 Task: Edit the buffer time to 10 minutes after the event.
Action: Mouse moved to (560, 334)
Screenshot: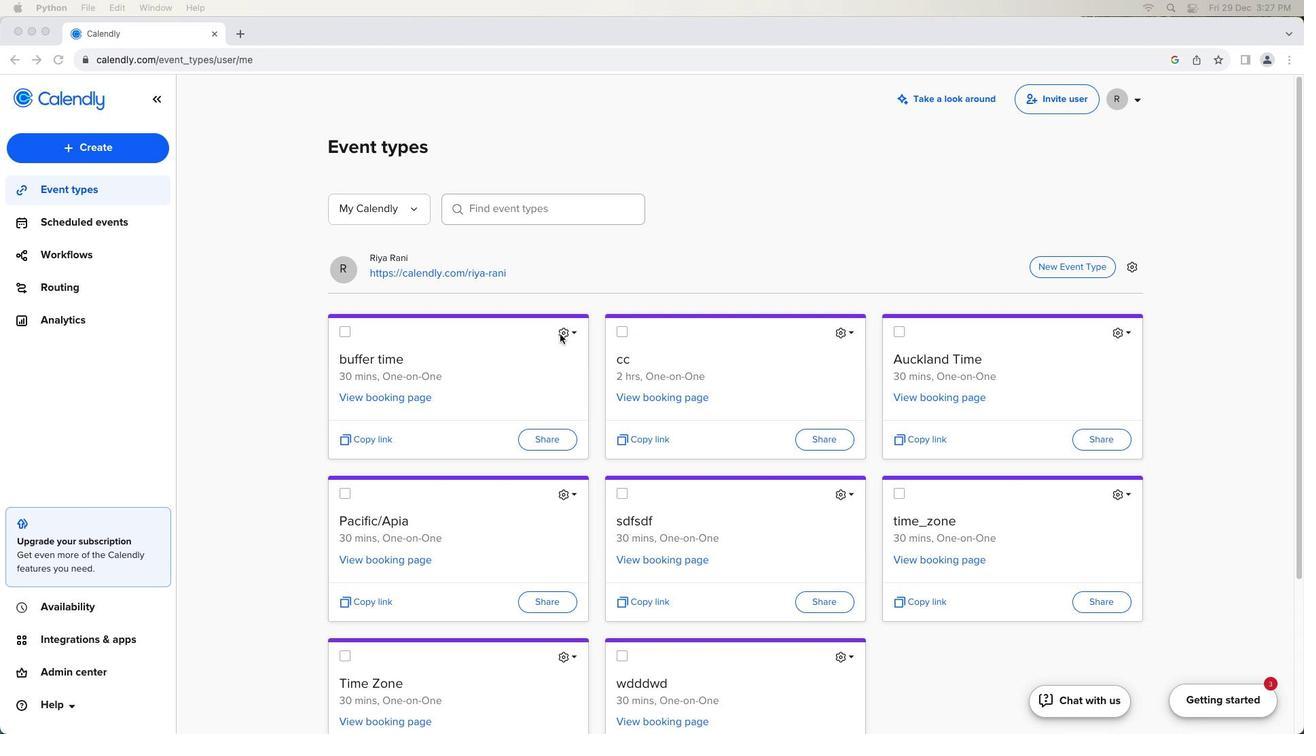 
Action: Mouse pressed left at (560, 334)
Screenshot: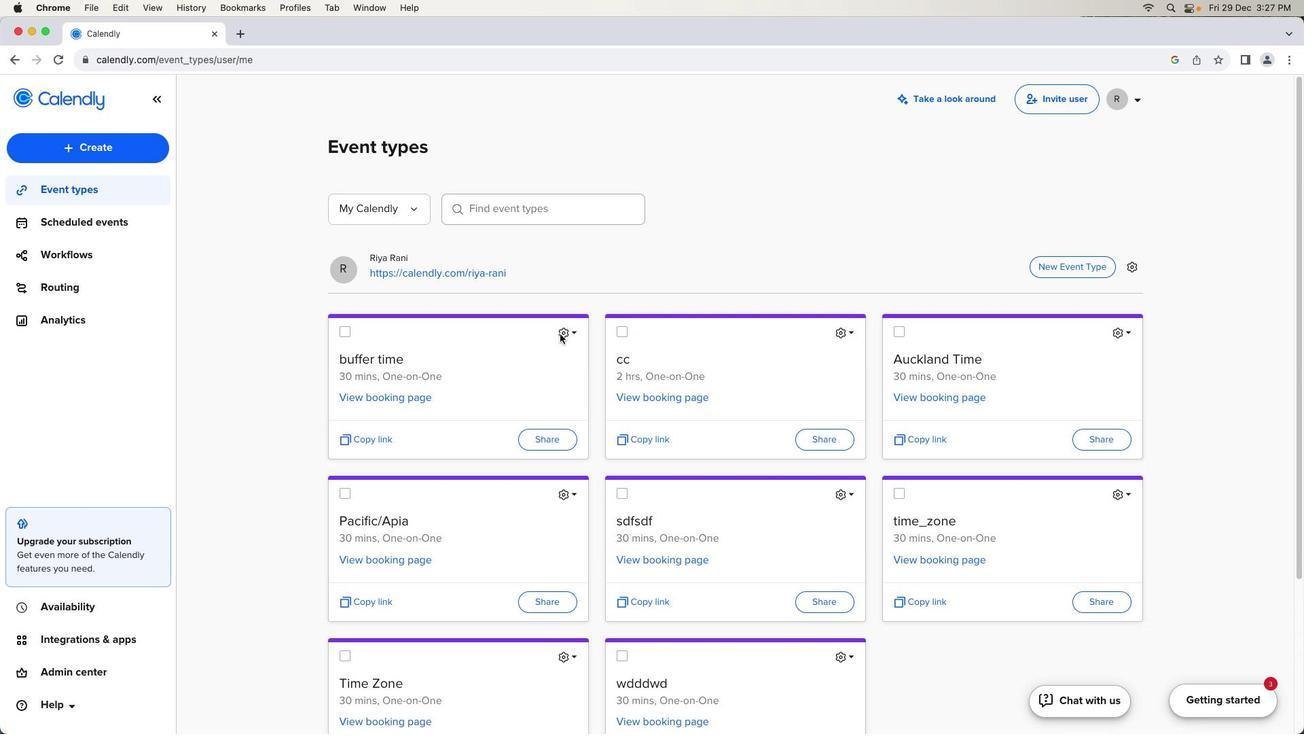 
Action: Mouse moved to (562, 333)
Screenshot: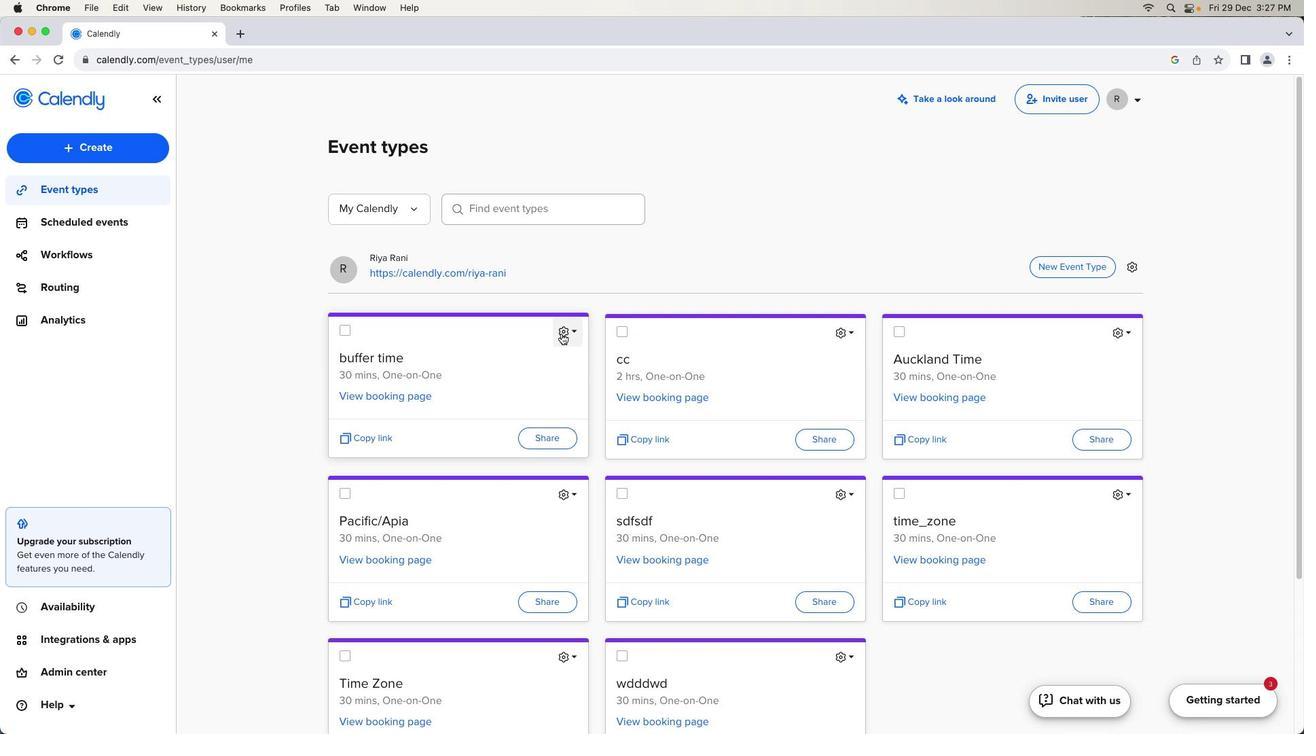 
Action: Mouse pressed left at (562, 333)
Screenshot: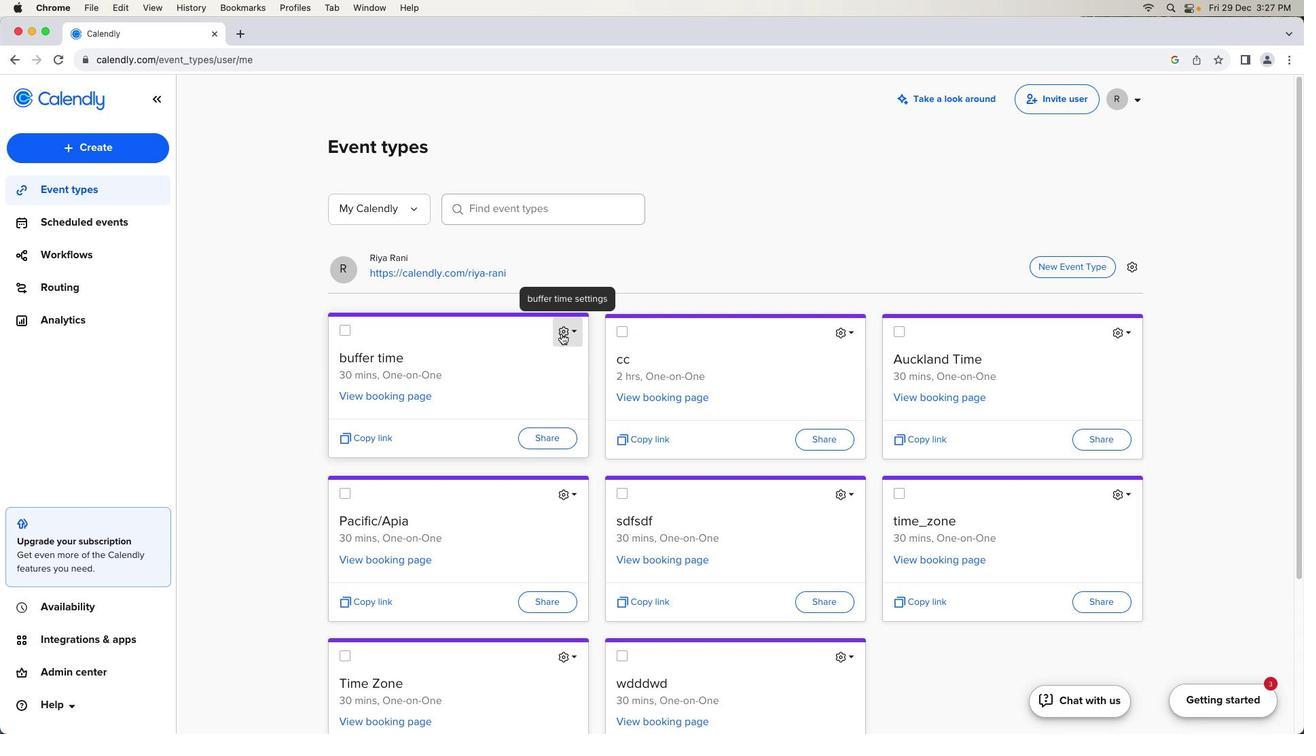 
Action: Mouse moved to (507, 367)
Screenshot: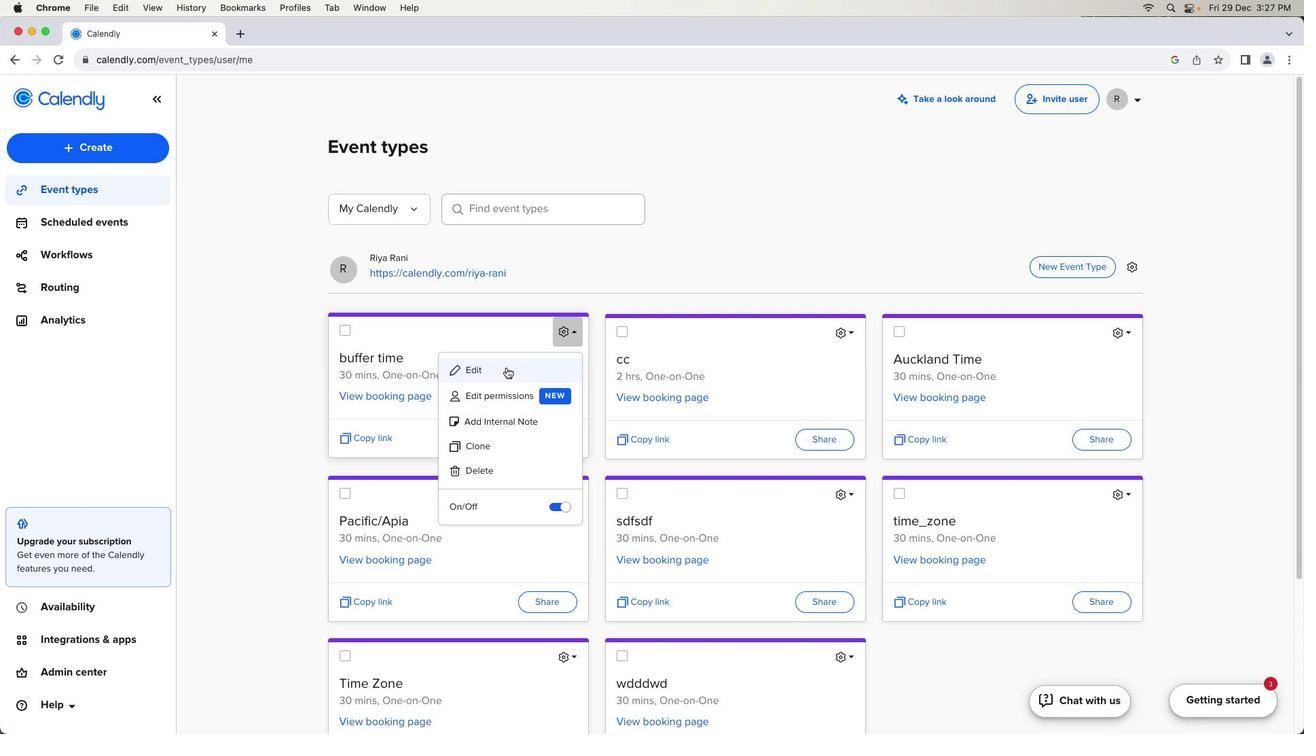 
Action: Mouse pressed left at (507, 367)
Screenshot: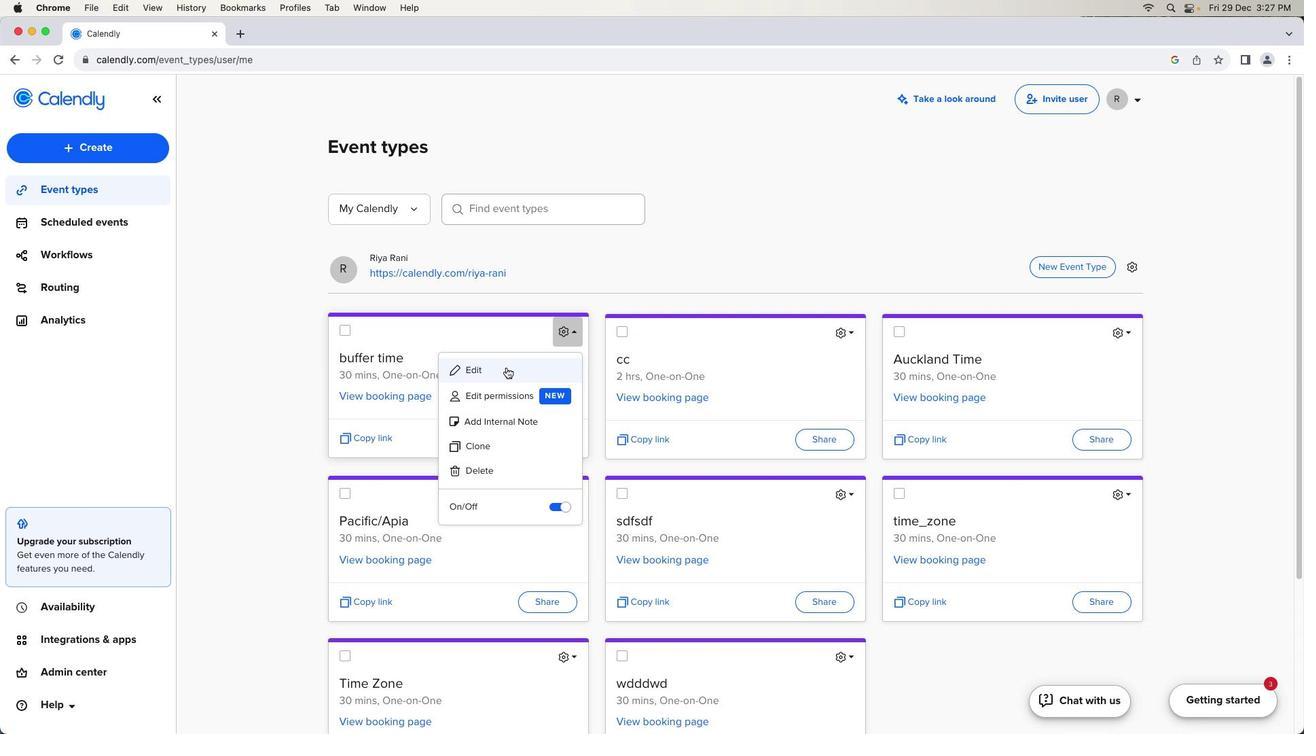 
Action: Mouse moved to (200, 413)
Screenshot: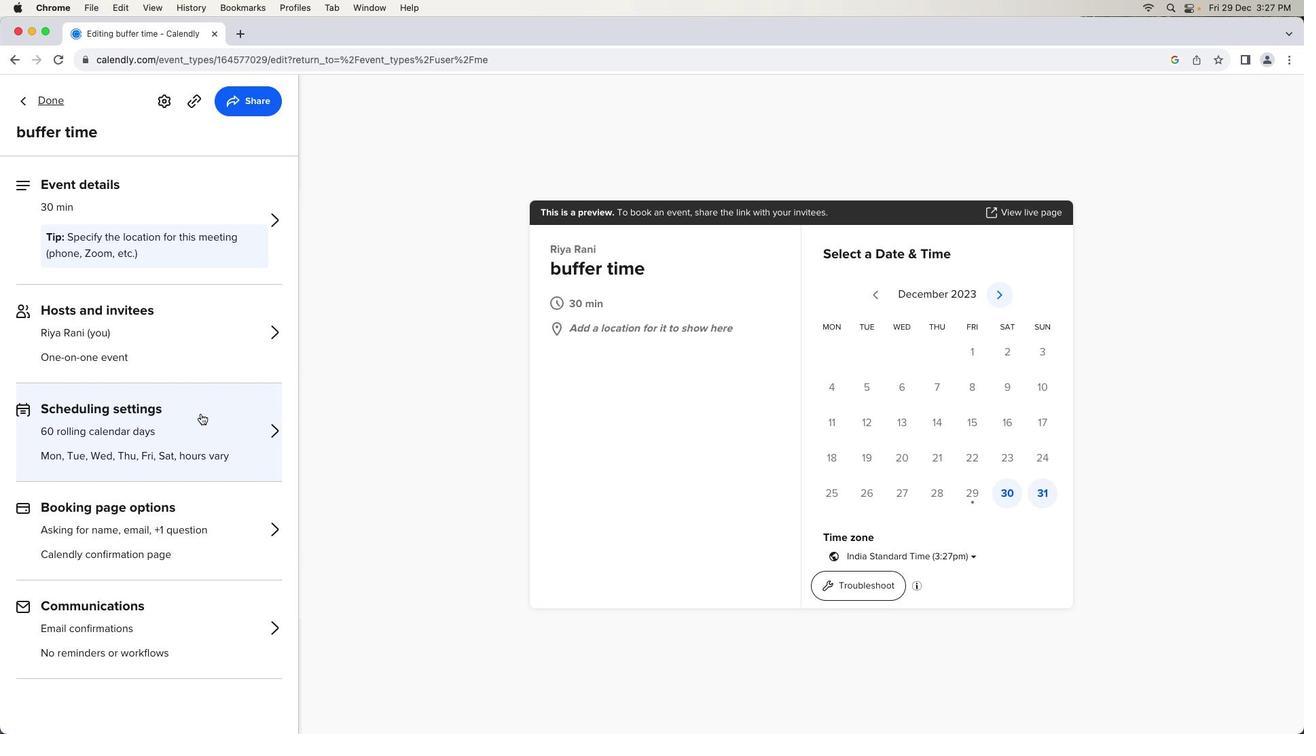 
Action: Mouse pressed left at (200, 413)
Screenshot: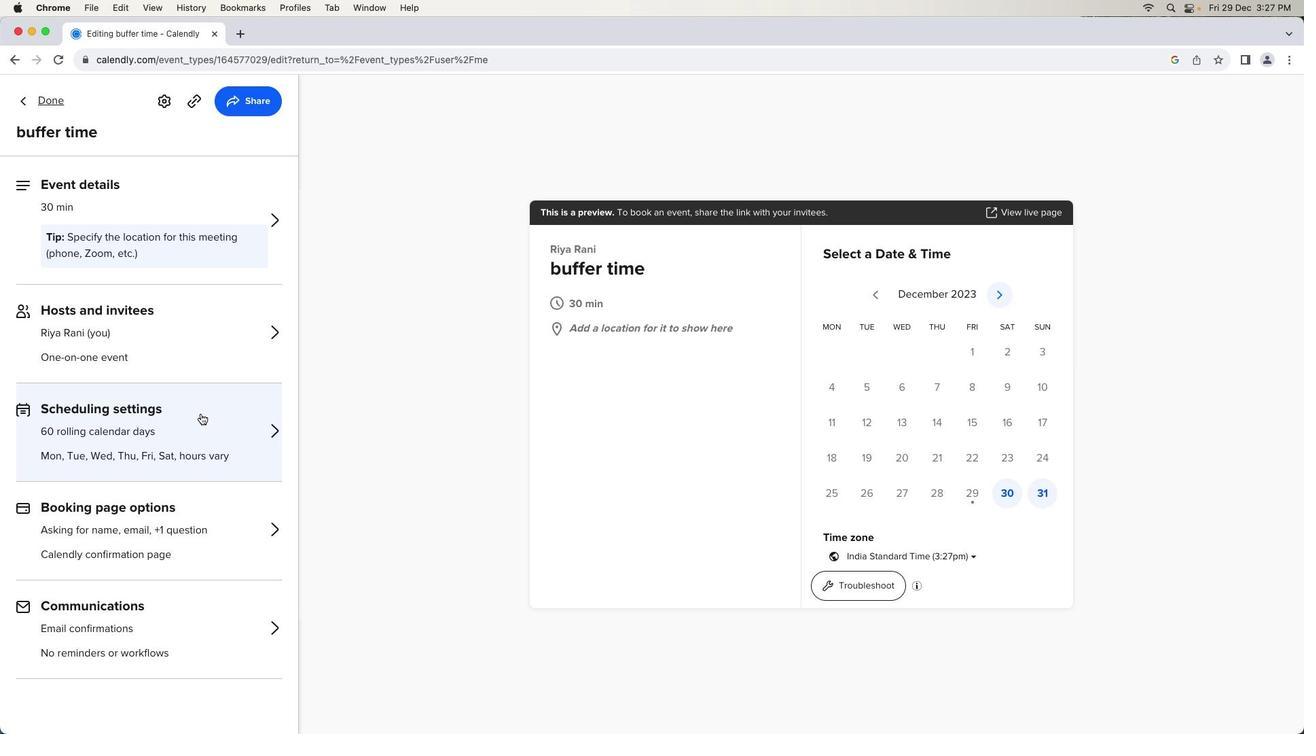 
Action: Mouse moved to (59, 542)
Screenshot: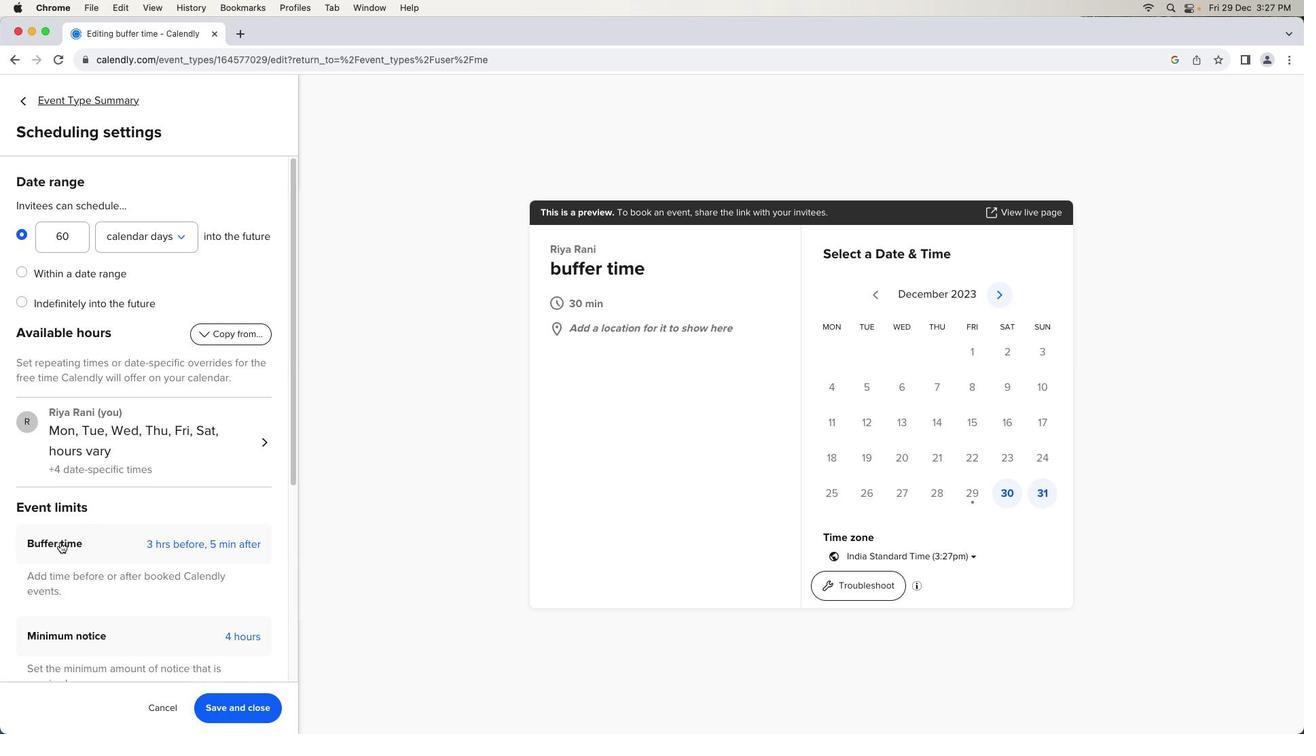 
Action: Mouse pressed left at (59, 542)
Screenshot: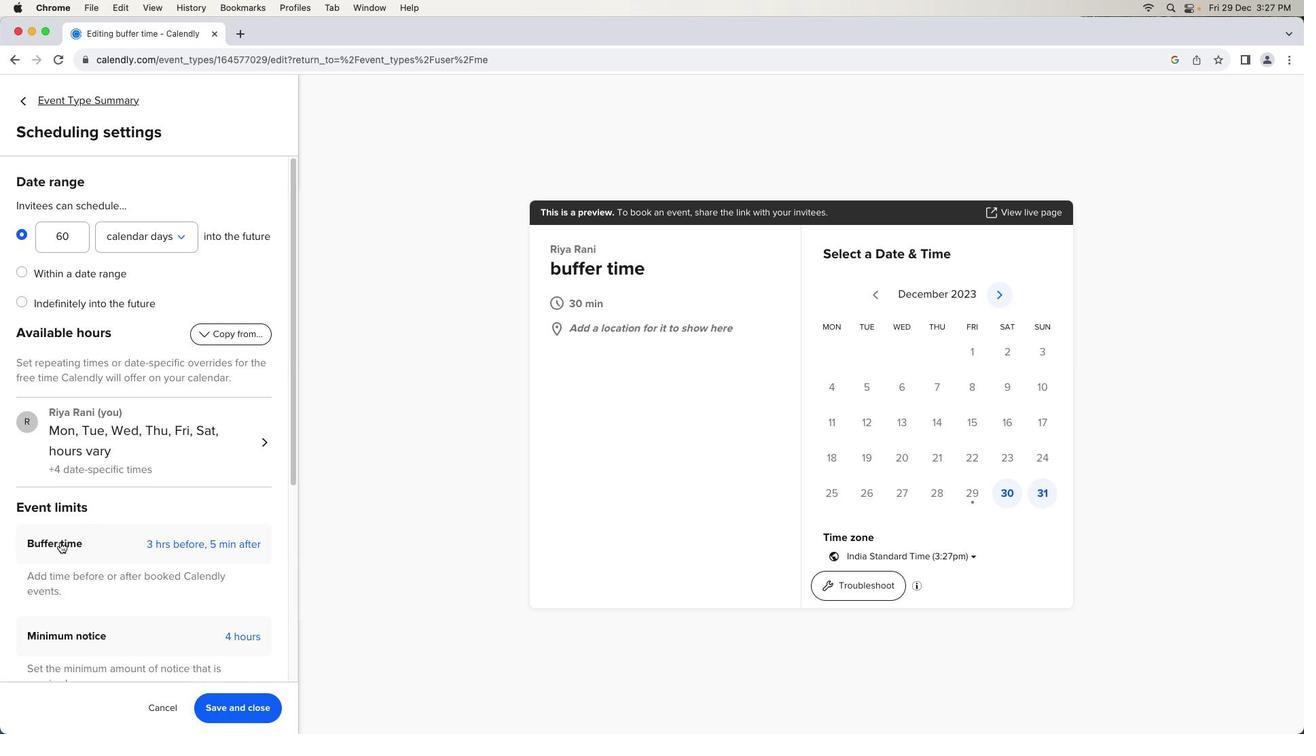 
Action: Mouse moved to (110, 620)
Screenshot: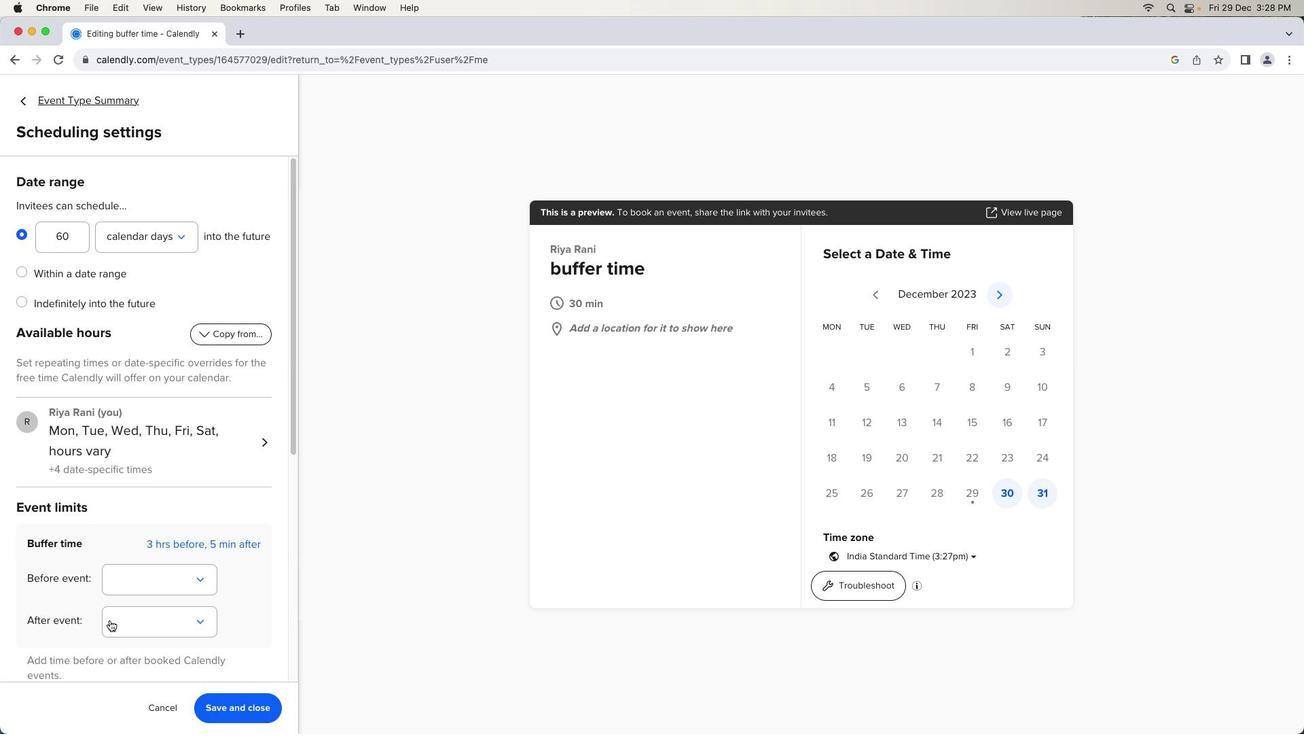 
Action: Mouse pressed left at (110, 620)
Screenshot: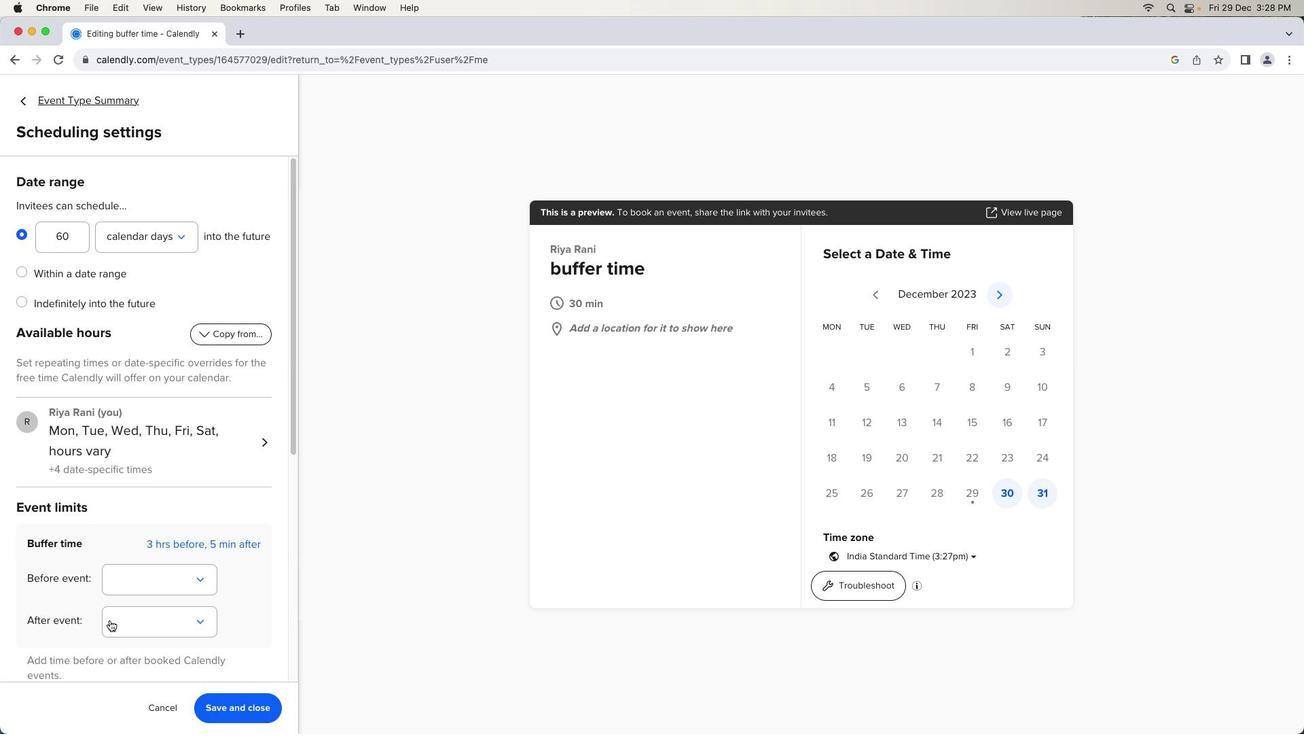 
Action: Mouse moved to (120, 640)
Screenshot: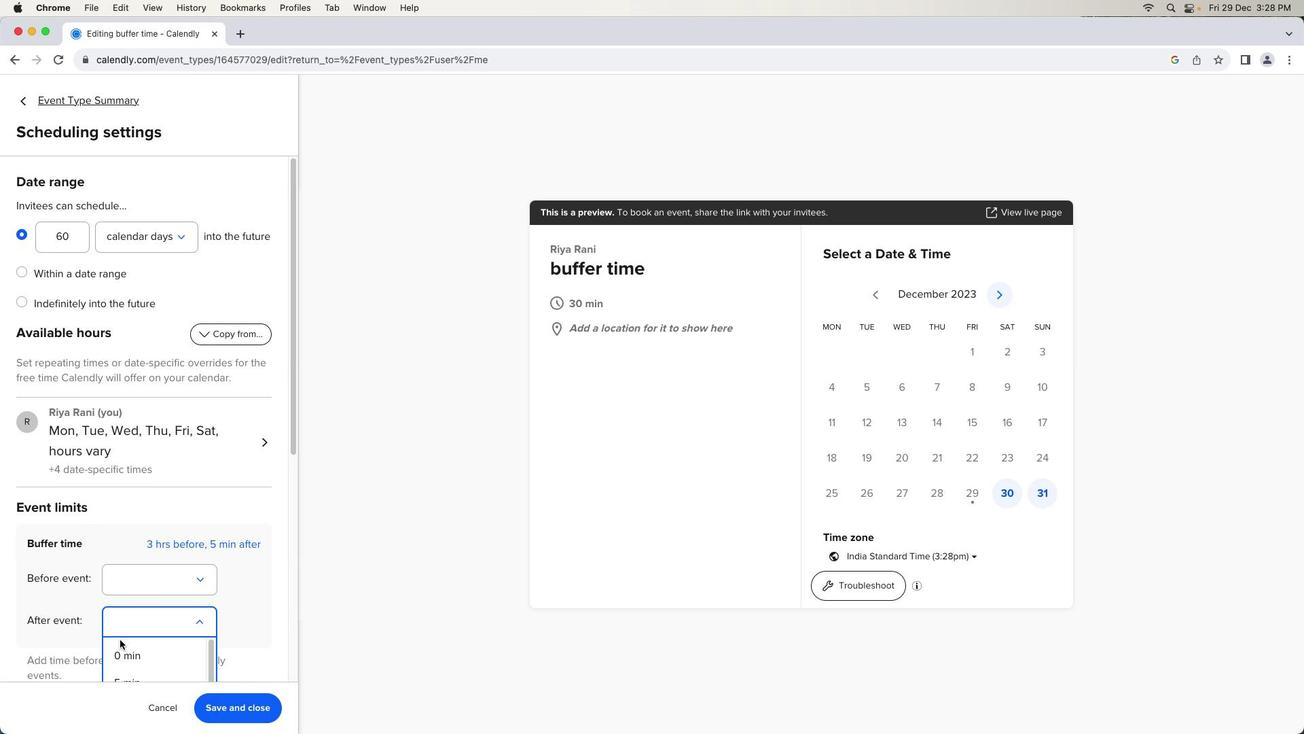 
Action: Mouse scrolled (120, 640) with delta (0, 0)
Screenshot: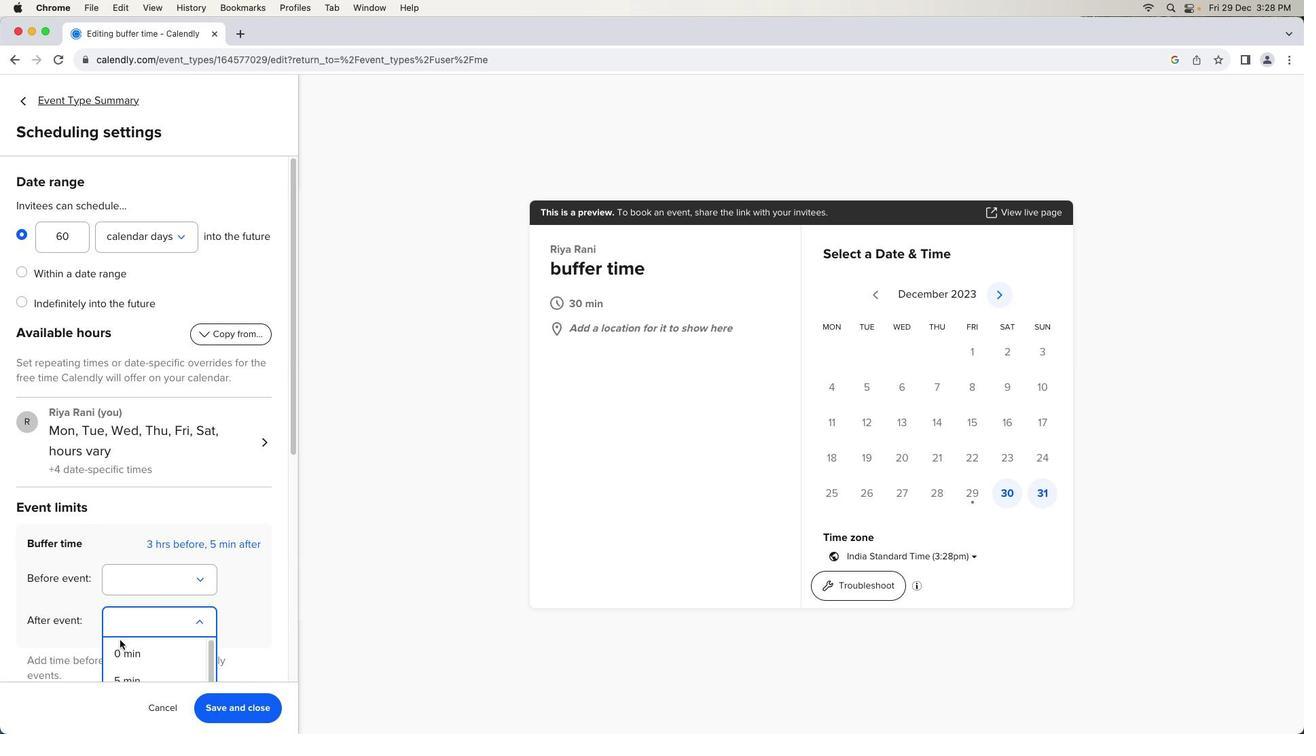 
Action: Mouse scrolled (120, 640) with delta (0, 0)
Screenshot: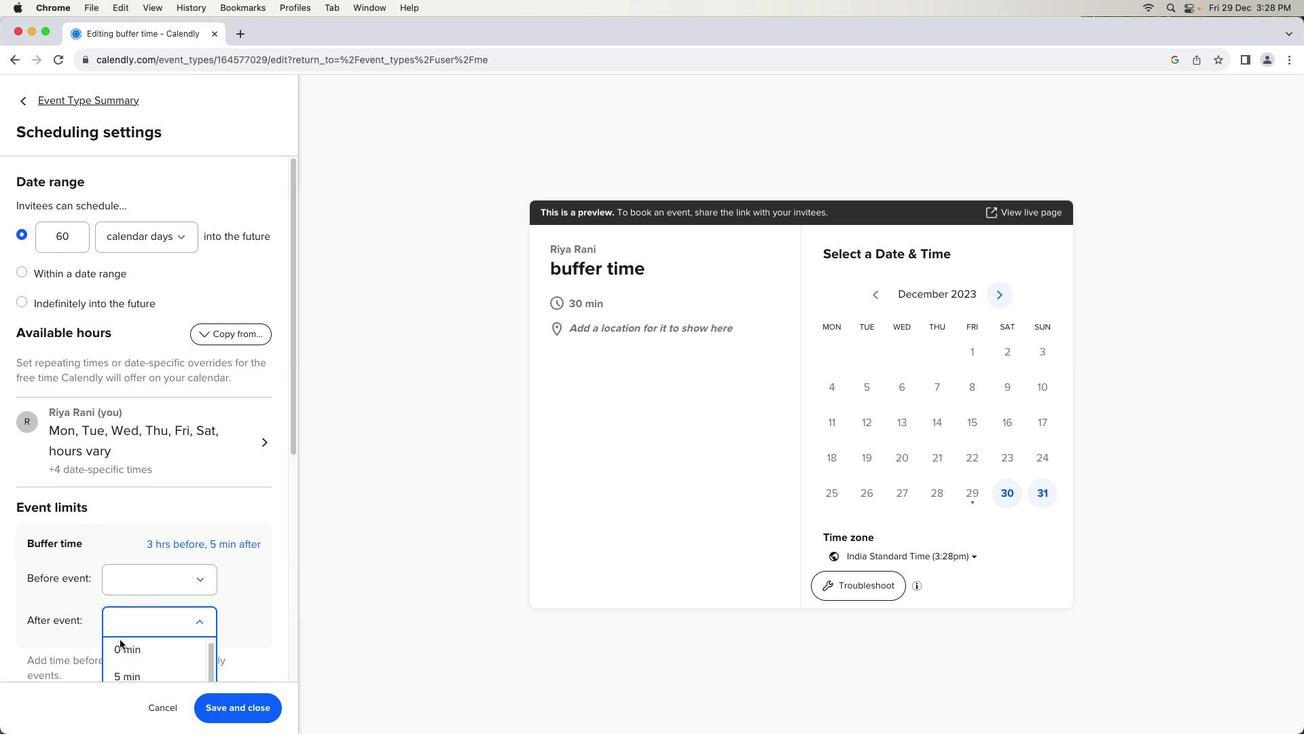 
Action: Mouse scrolled (120, 640) with delta (0, 0)
Screenshot: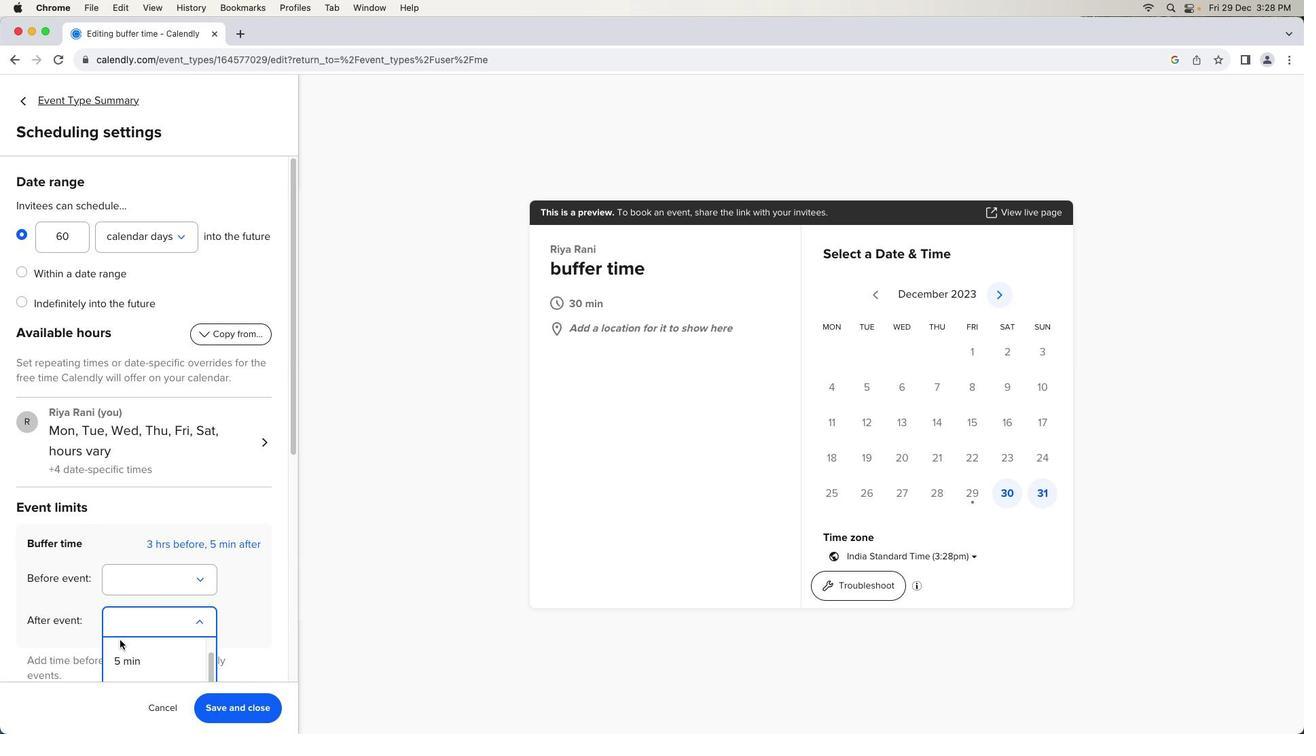 
Action: Mouse moved to (146, 617)
Screenshot: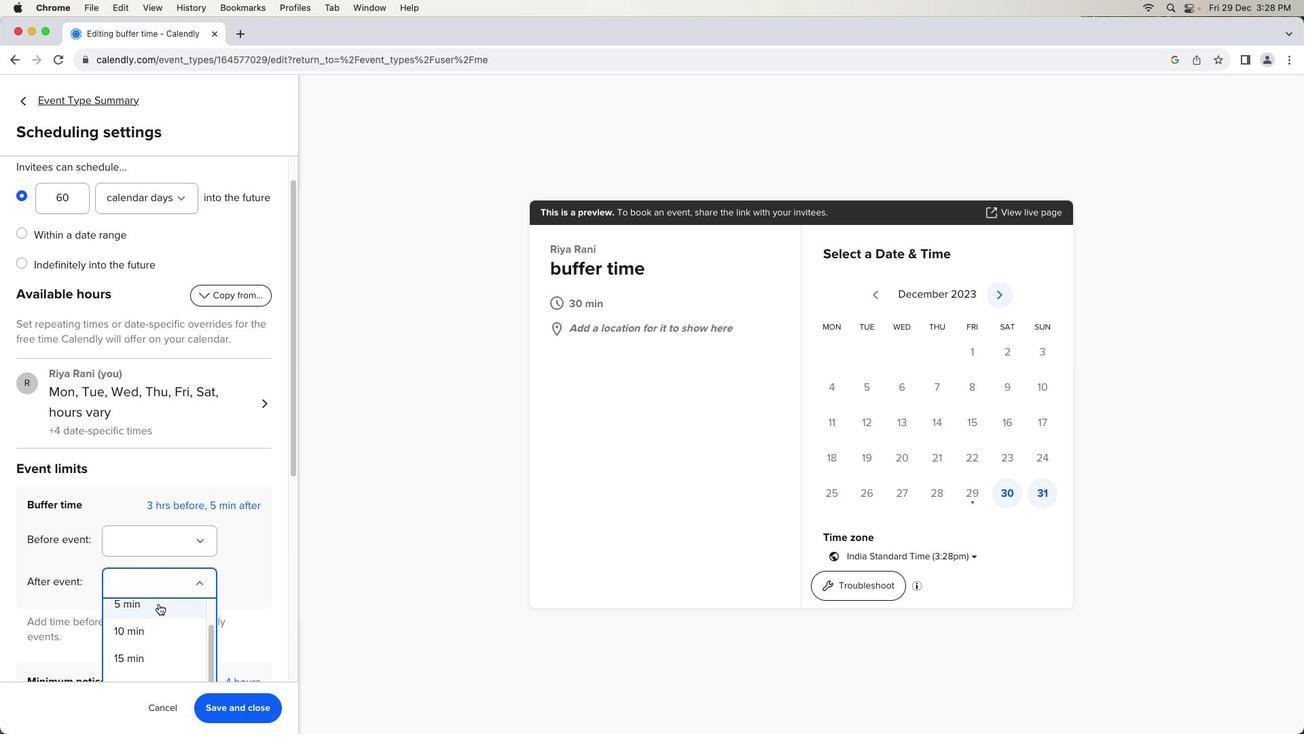 
Action: Mouse scrolled (146, 617) with delta (0, 0)
Screenshot: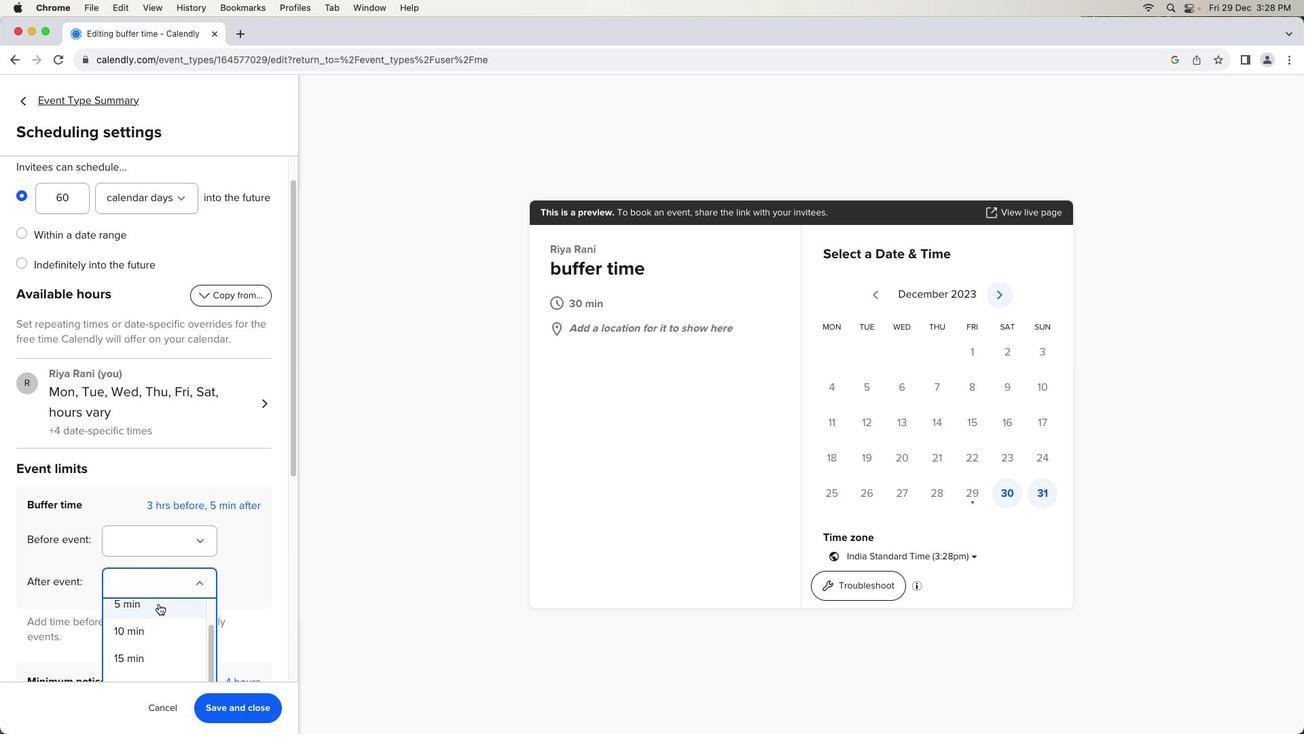 
Action: Mouse moved to (146, 616)
Screenshot: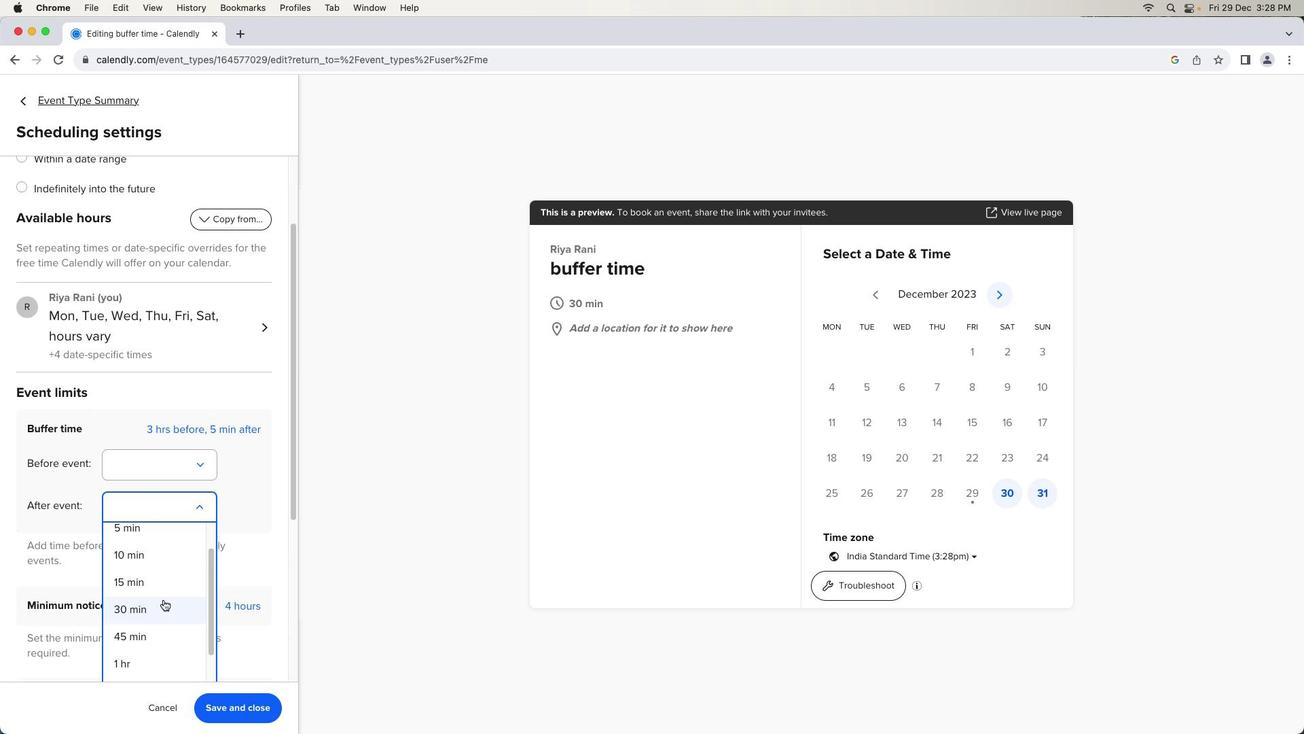 
Action: Mouse scrolled (146, 616) with delta (0, 0)
Screenshot: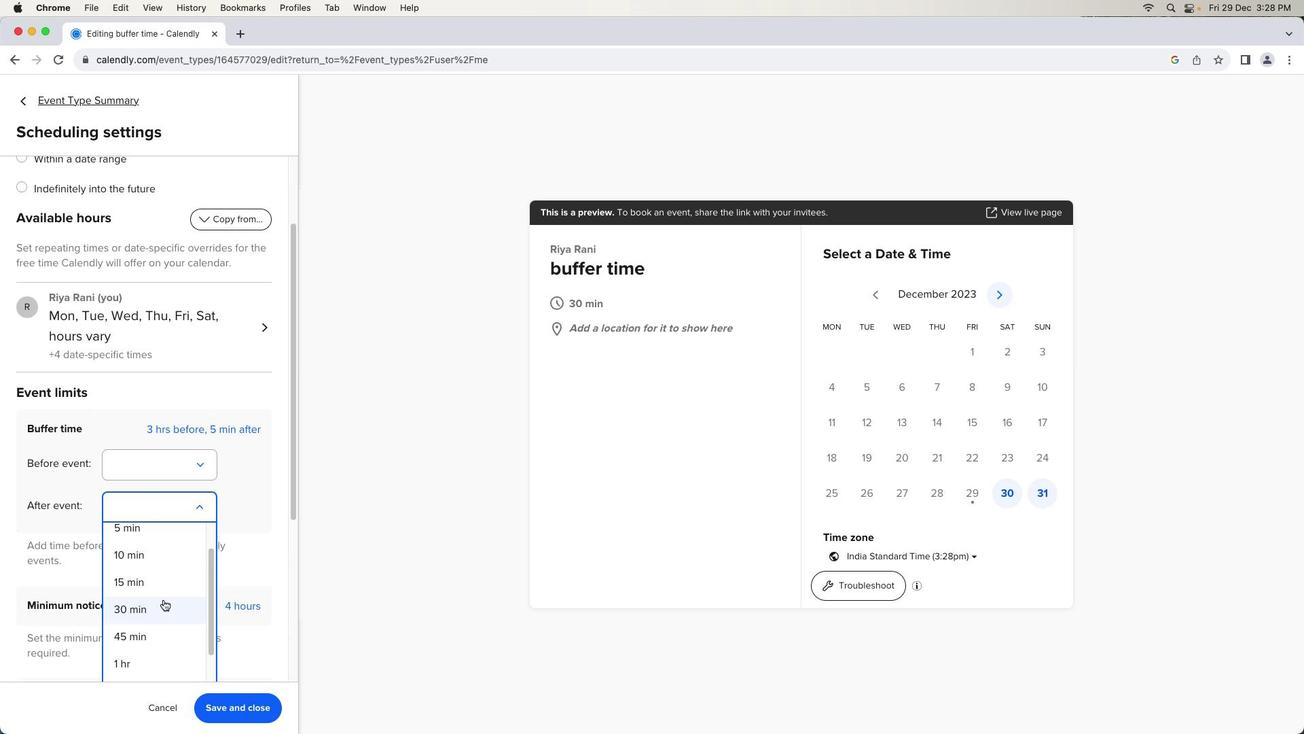 
Action: Mouse moved to (147, 614)
Screenshot: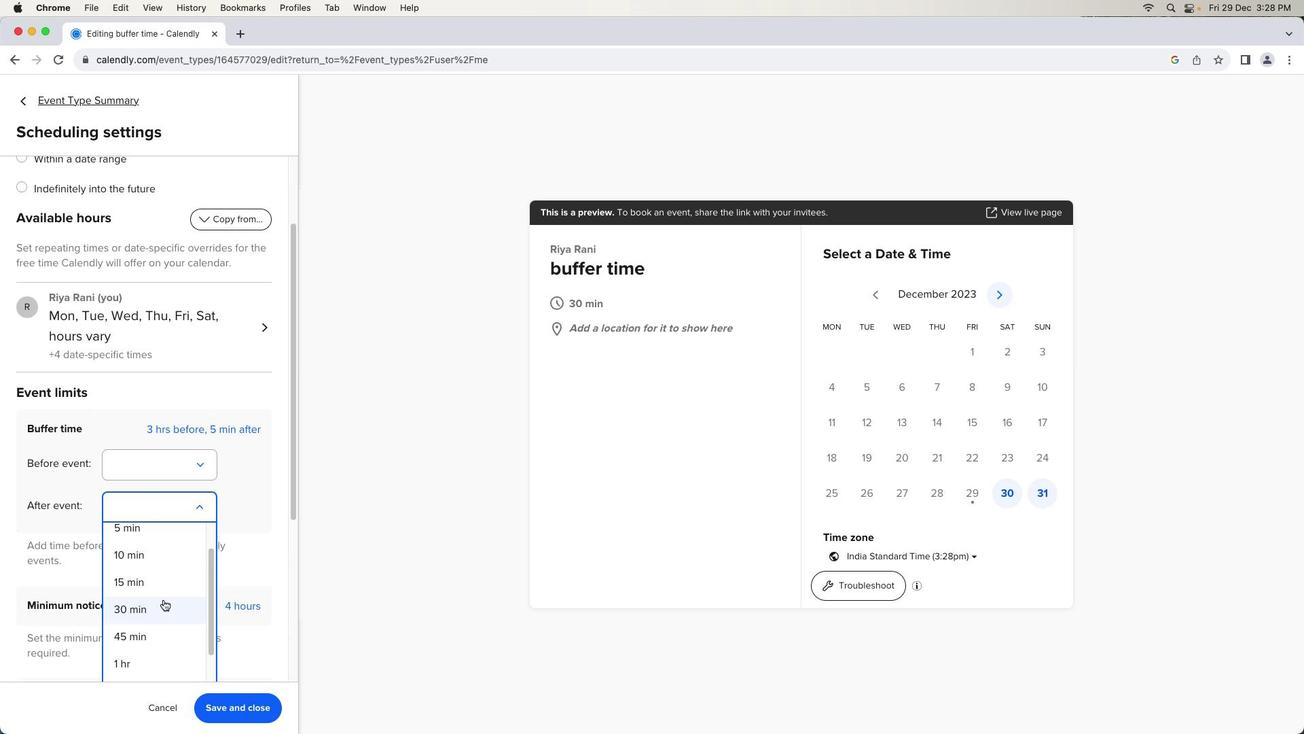 
Action: Mouse scrolled (147, 614) with delta (0, -2)
Screenshot: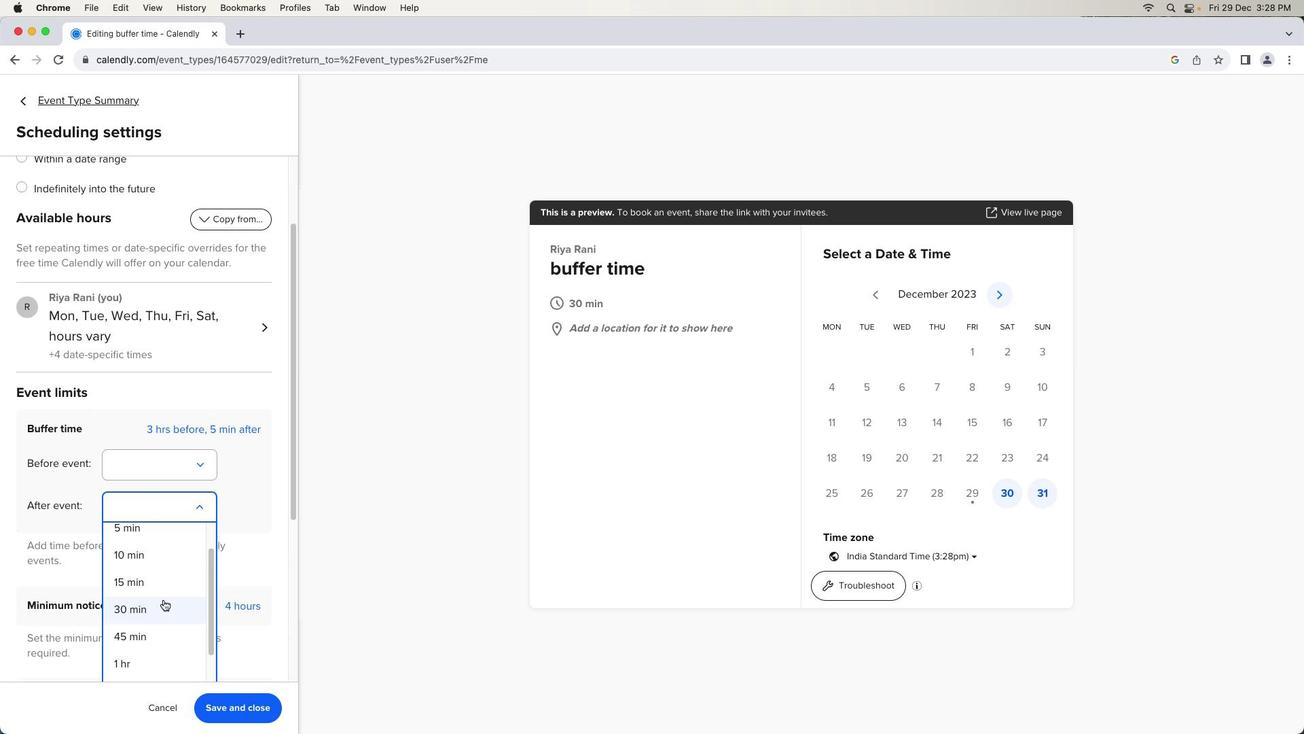 
Action: Mouse moved to (152, 608)
Screenshot: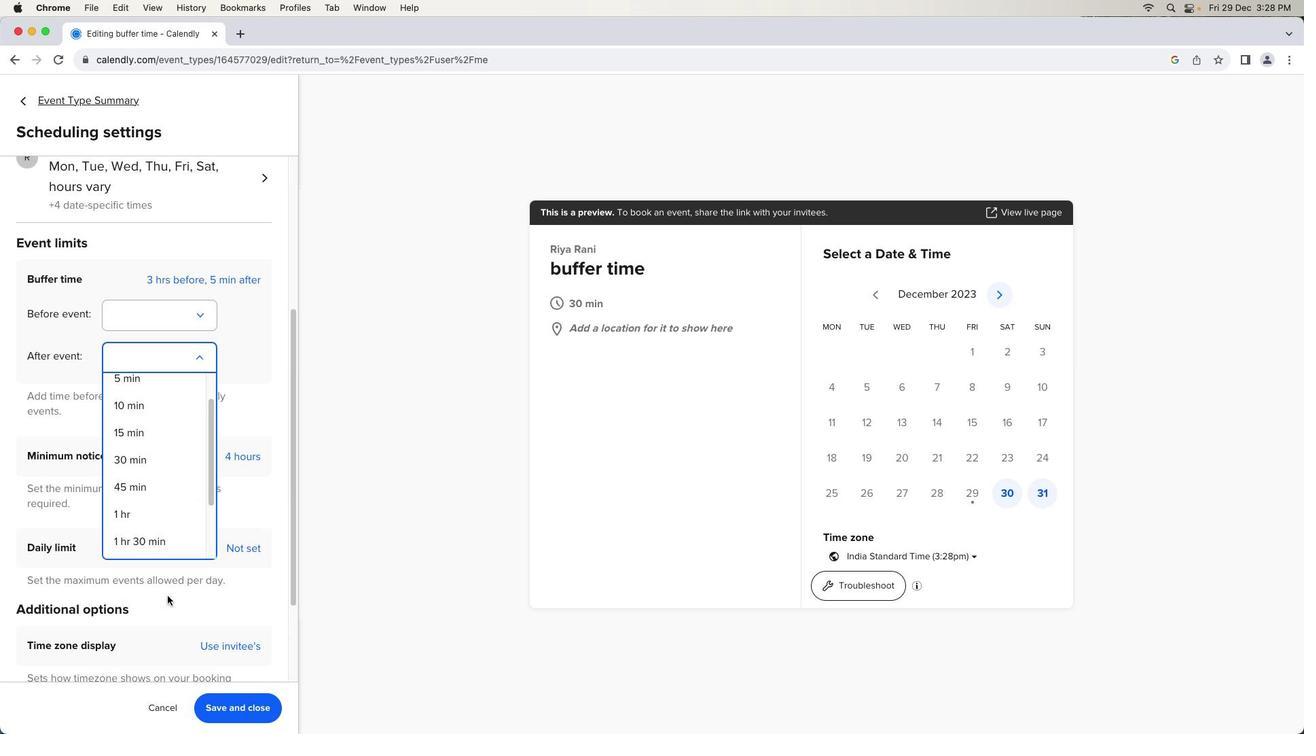 
Action: Mouse scrolled (152, 608) with delta (0, -2)
Screenshot: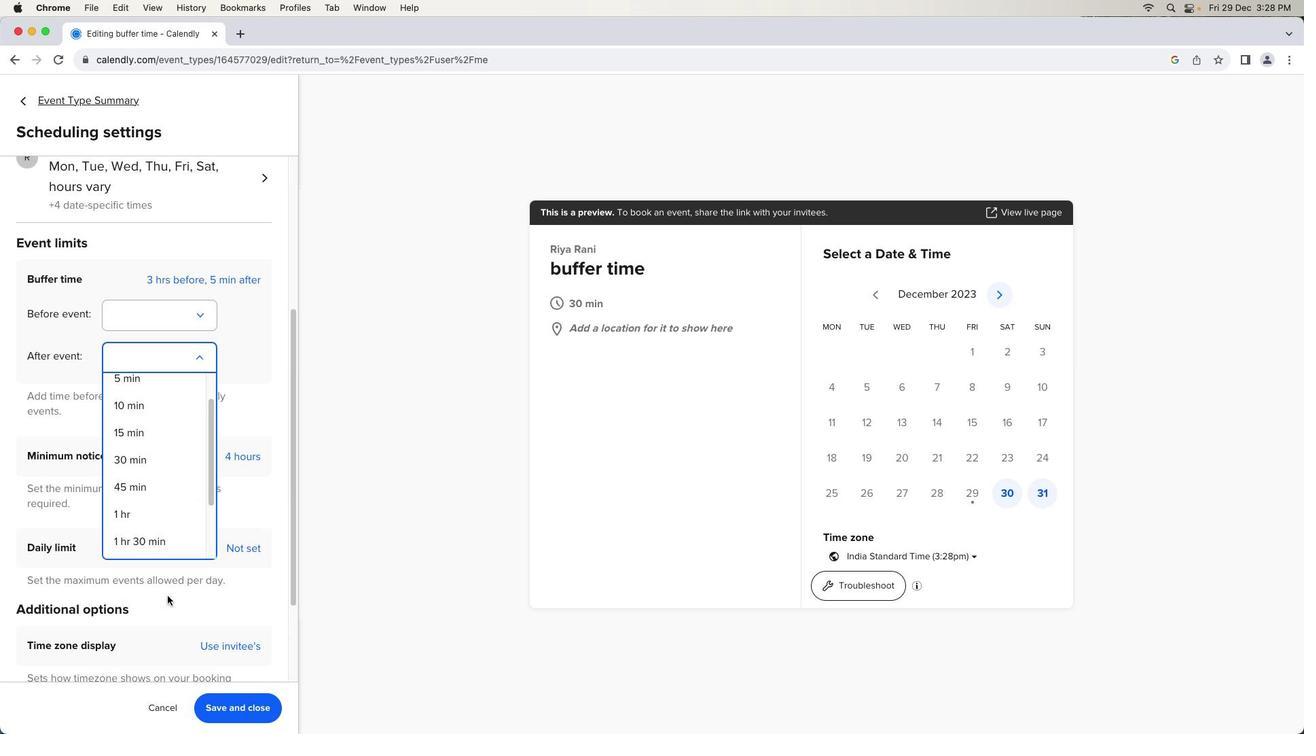 
Action: Mouse moved to (171, 405)
Screenshot: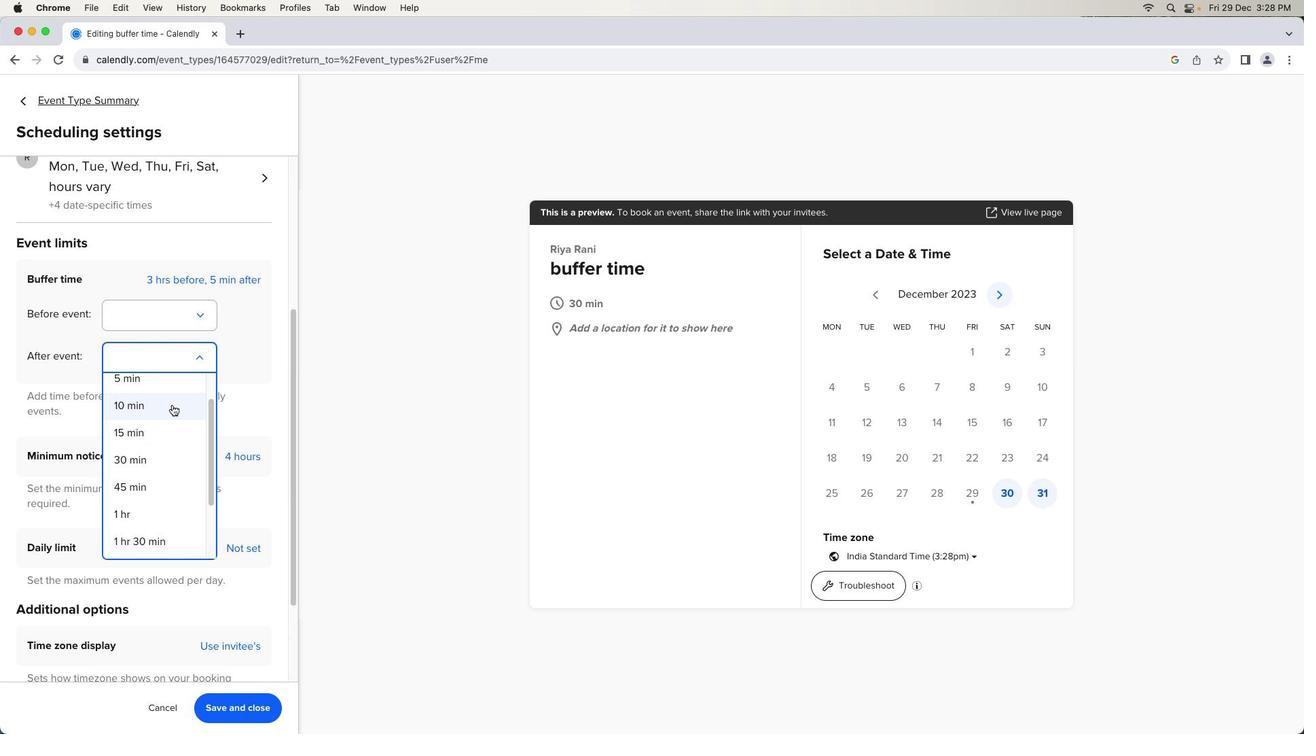 
Action: Mouse pressed left at (171, 405)
Screenshot: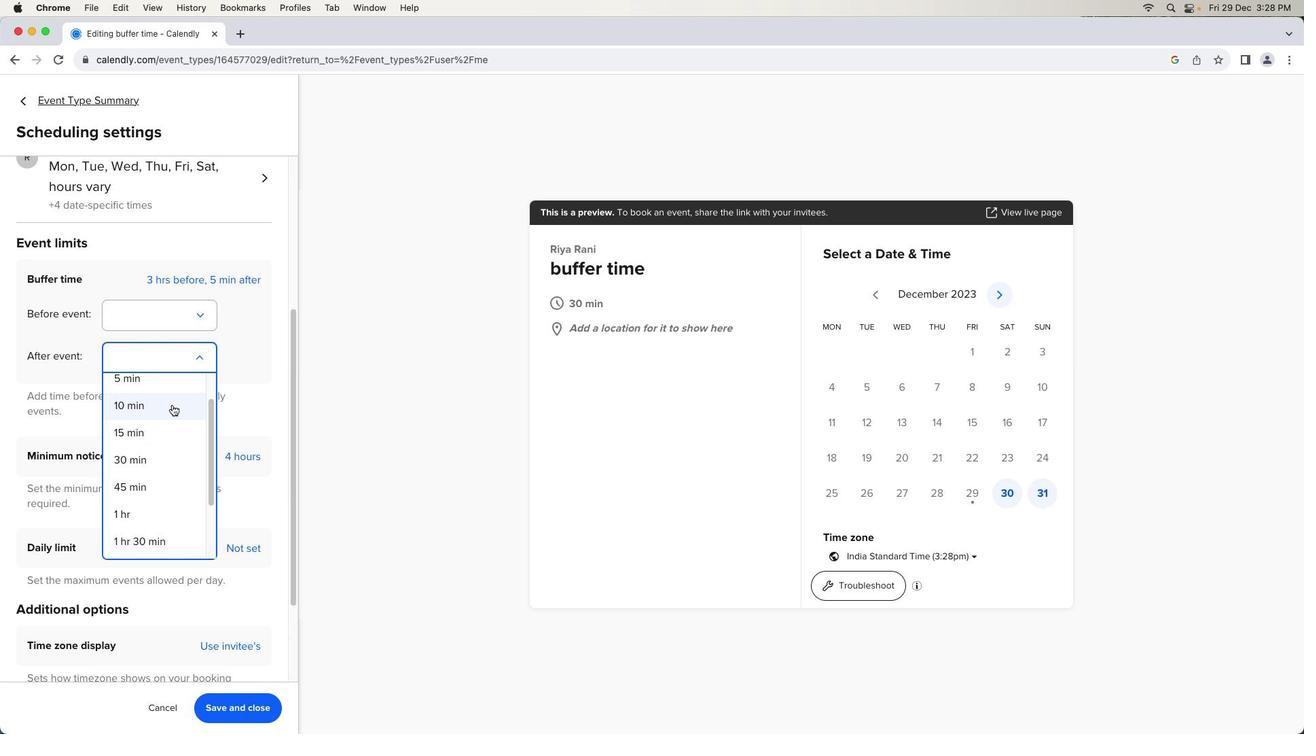 
Action: Mouse moved to (231, 703)
Screenshot: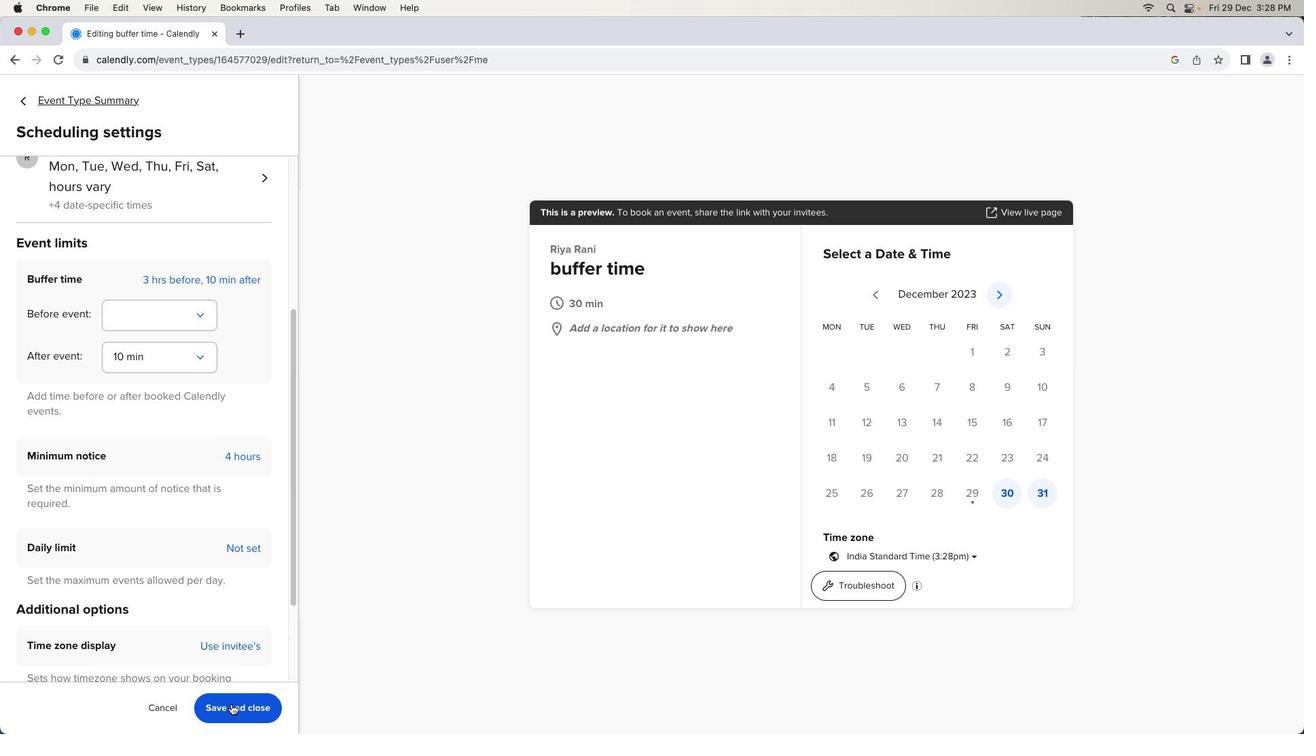 
Action: Mouse pressed left at (231, 703)
Screenshot: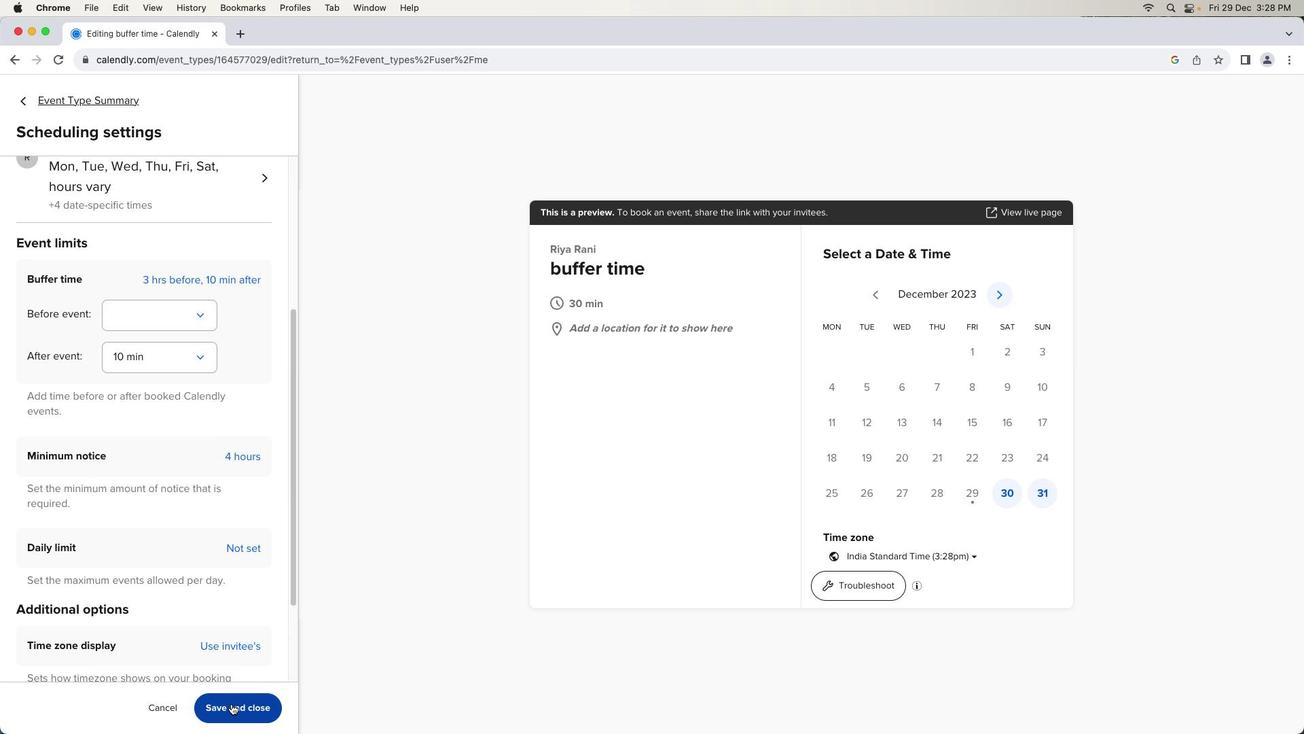
Action: Mouse moved to (734, 203)
Screenshot: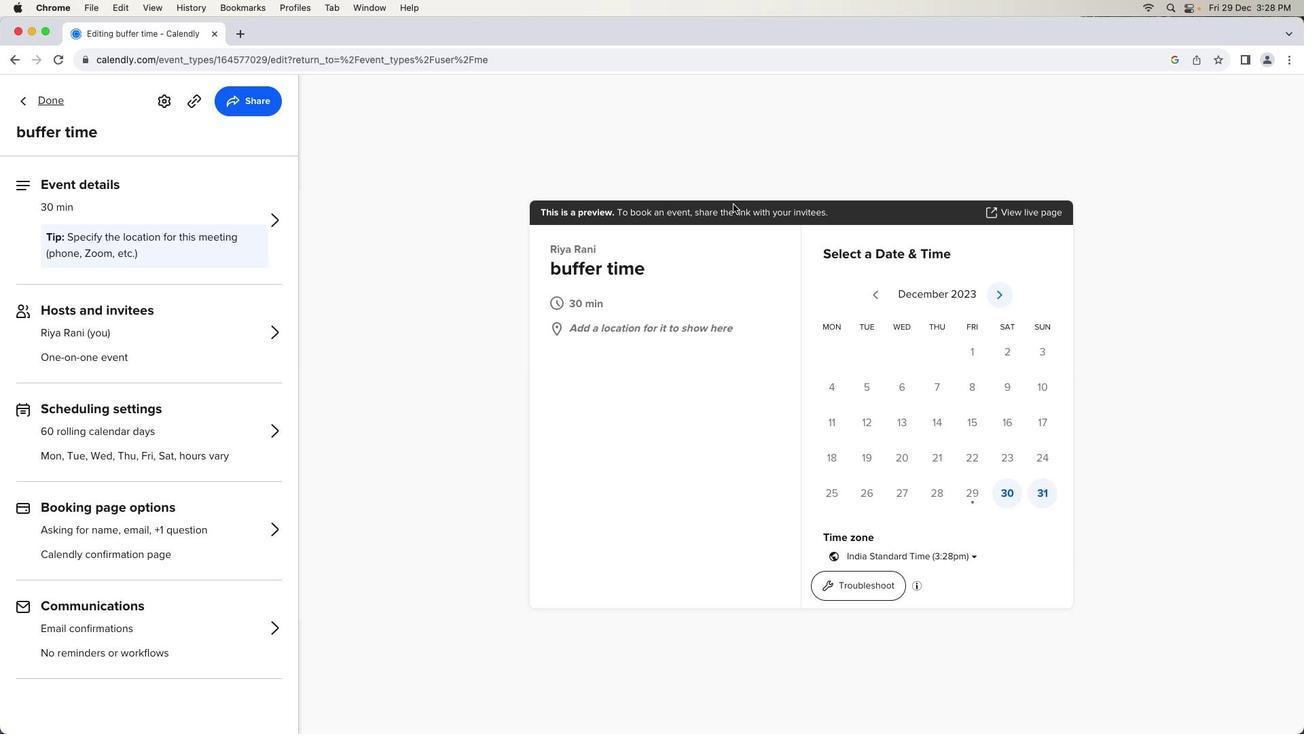 
